 Task: Search for "amazon" in passwords.
Action: Mouse moved to (1142, 39)
Screenshot: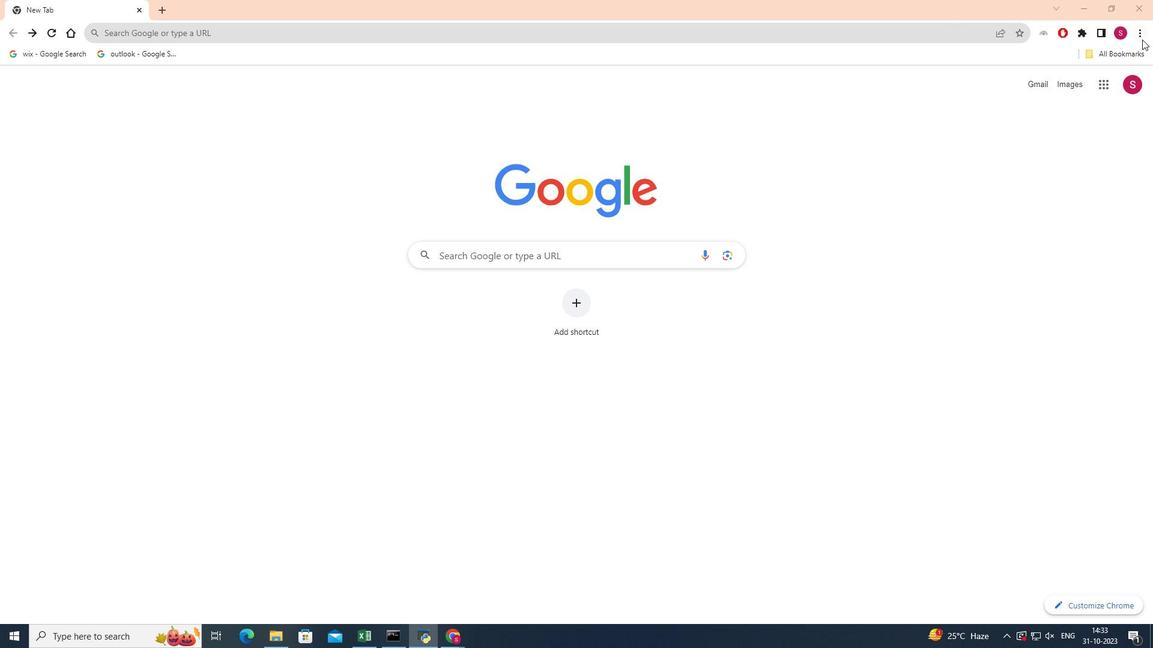 
Action: Mouse pressed left at (1142, 39)
Screenshot: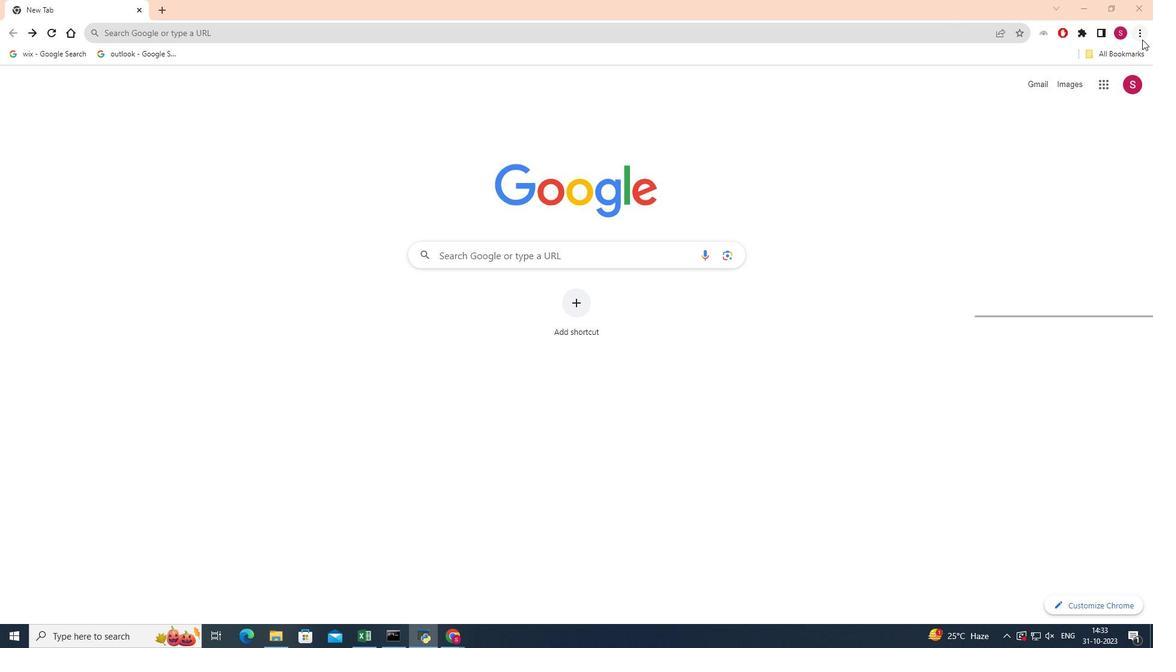 
Action: Mouse moved to (1088, 133)
Screenshot: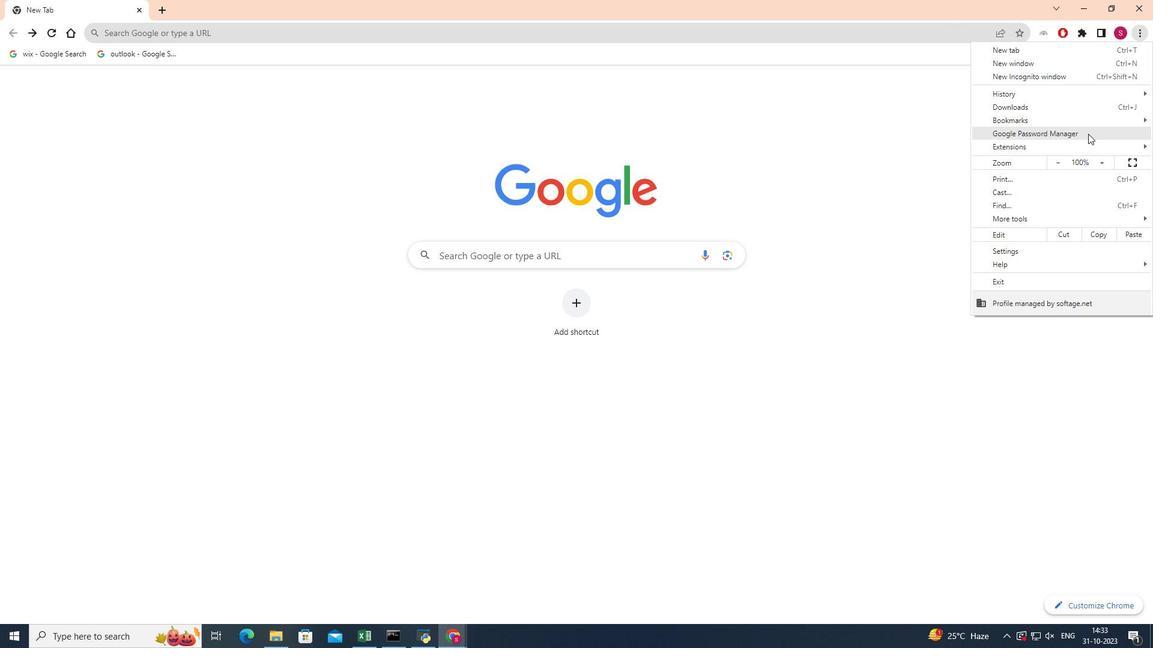 
Action: Mouse pressed left at (1088, 133)
Screenshot: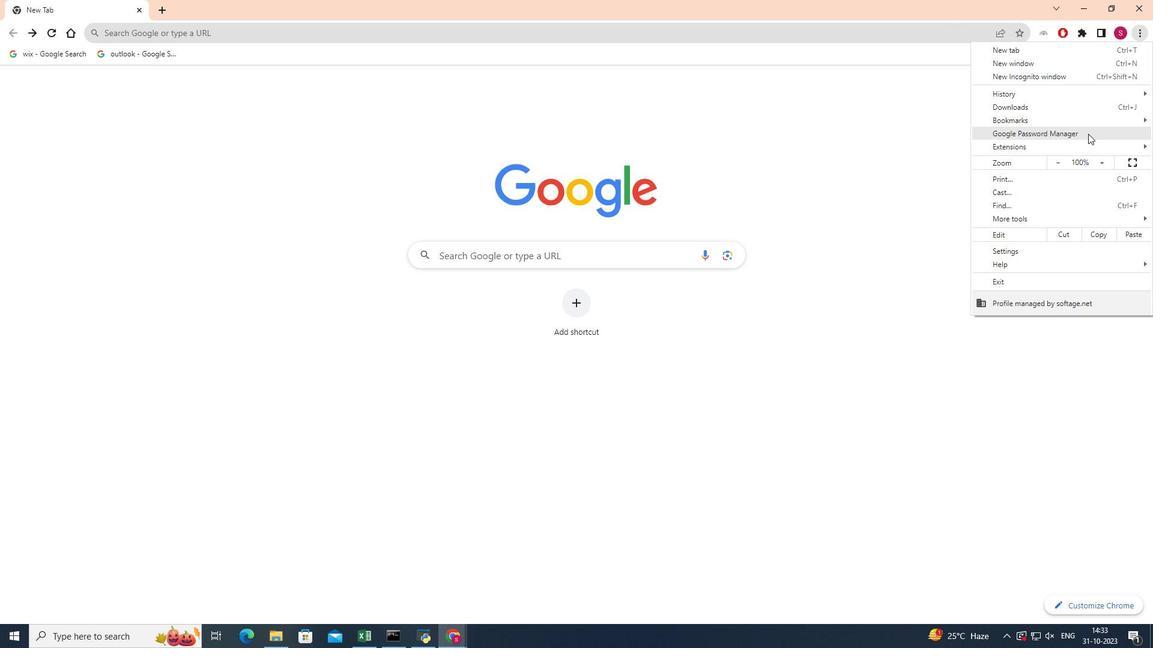 
Action: Mouse moved to (115, 93)
Screenshot: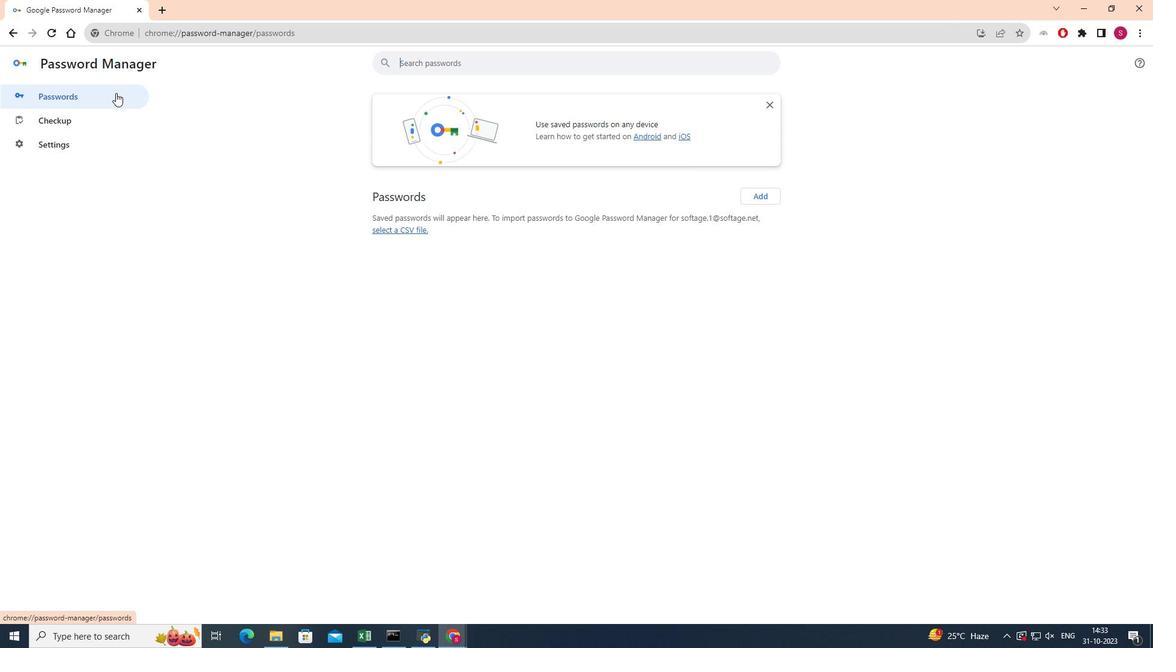 
Action: Mouse pressed left at (115, 93)
Screenshot: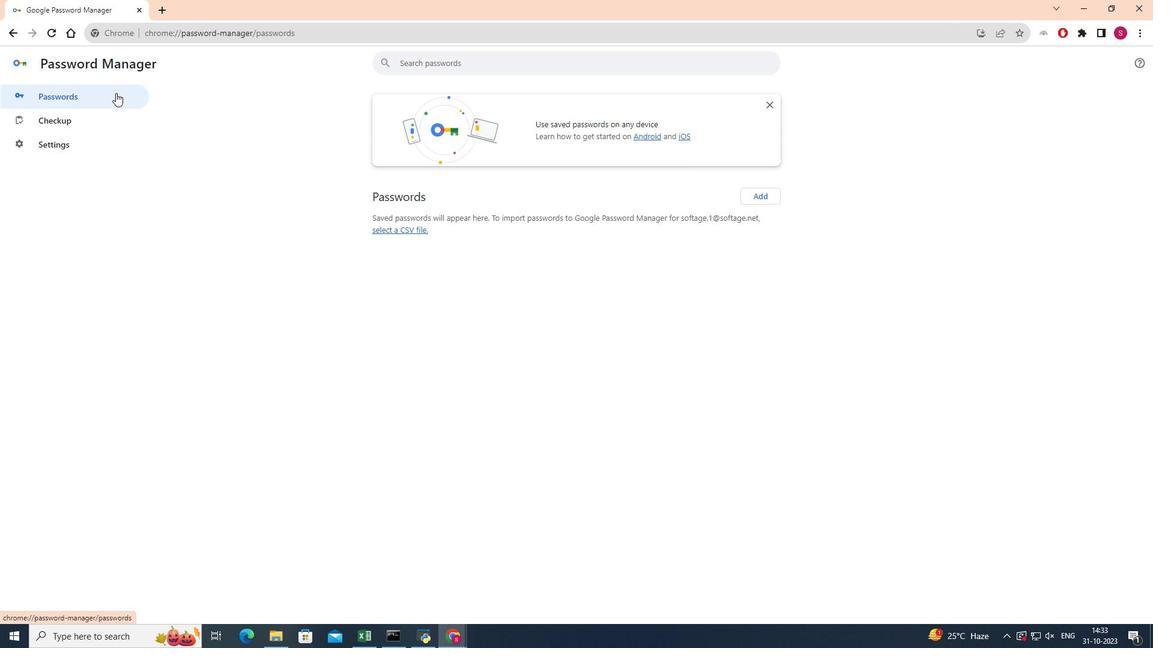 
Action: Mouse moved to (475, 61)
Screenshot: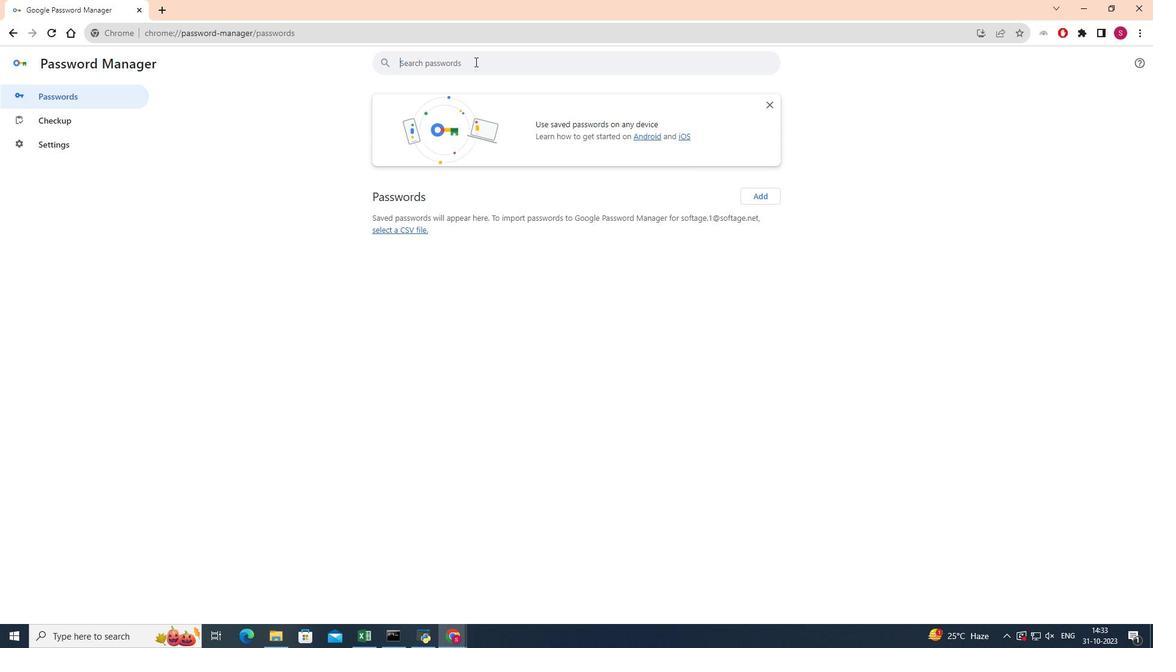 
Action: Mouse pressed left at (475, 61)
Screenshot: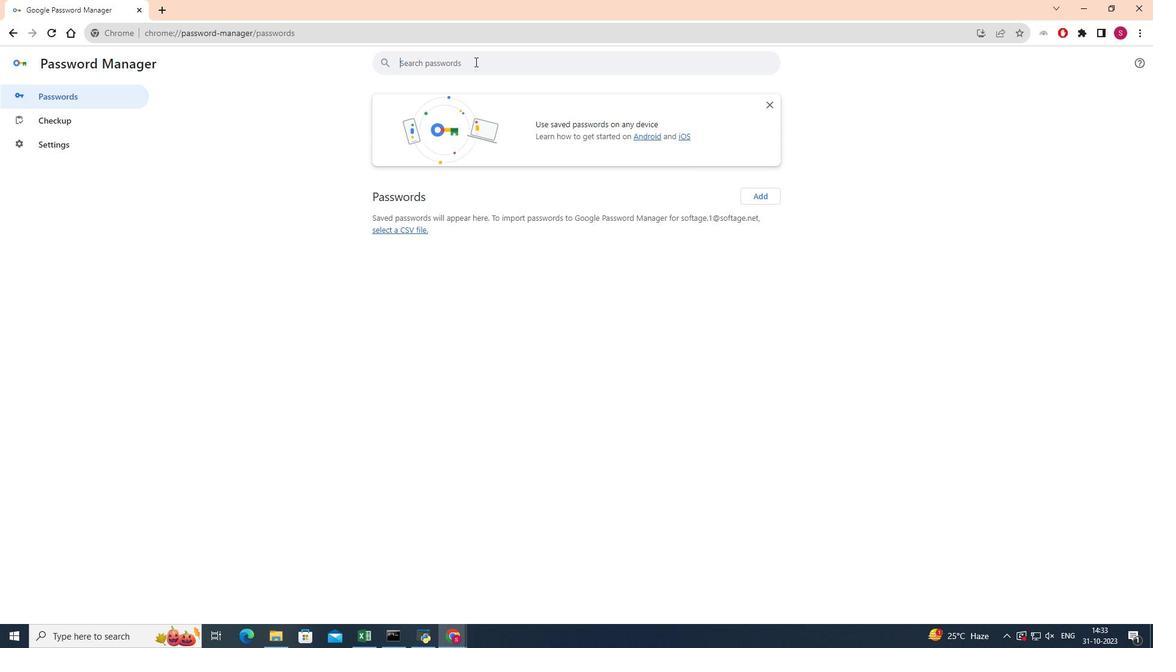 
Action: Mouse moved to (473, 61)
Screenshot: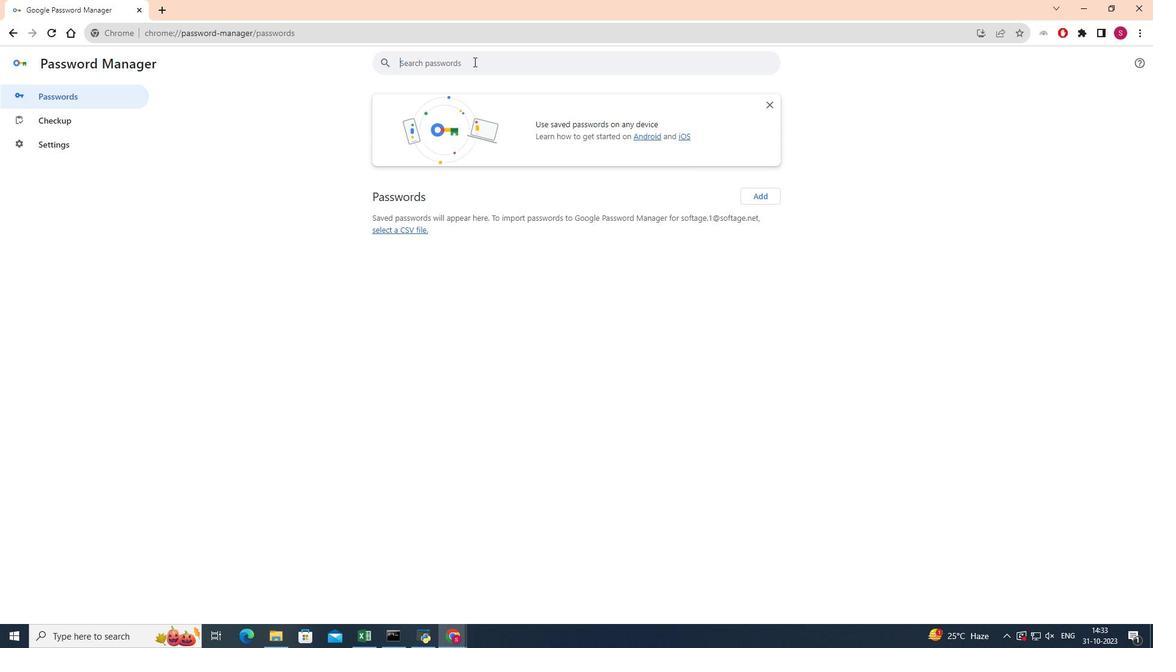 
Action: Key pressed amazon<Key.enter><Key.enter>
Screenshot: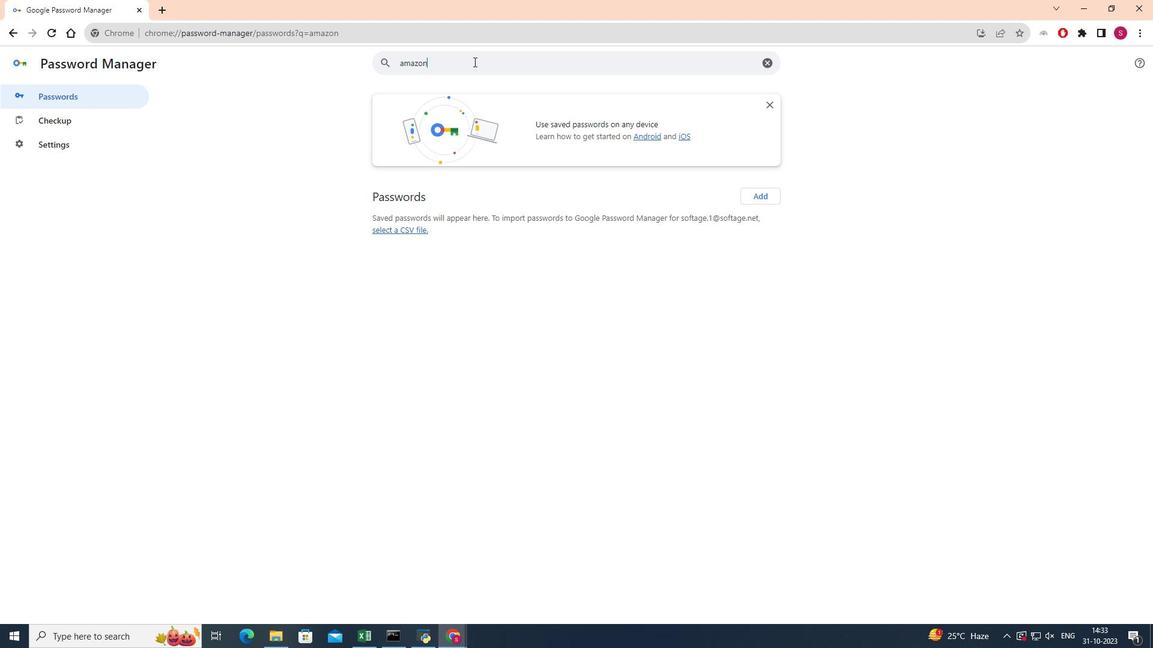 
Action: Mouse moved to (829, 276)
Screenshot: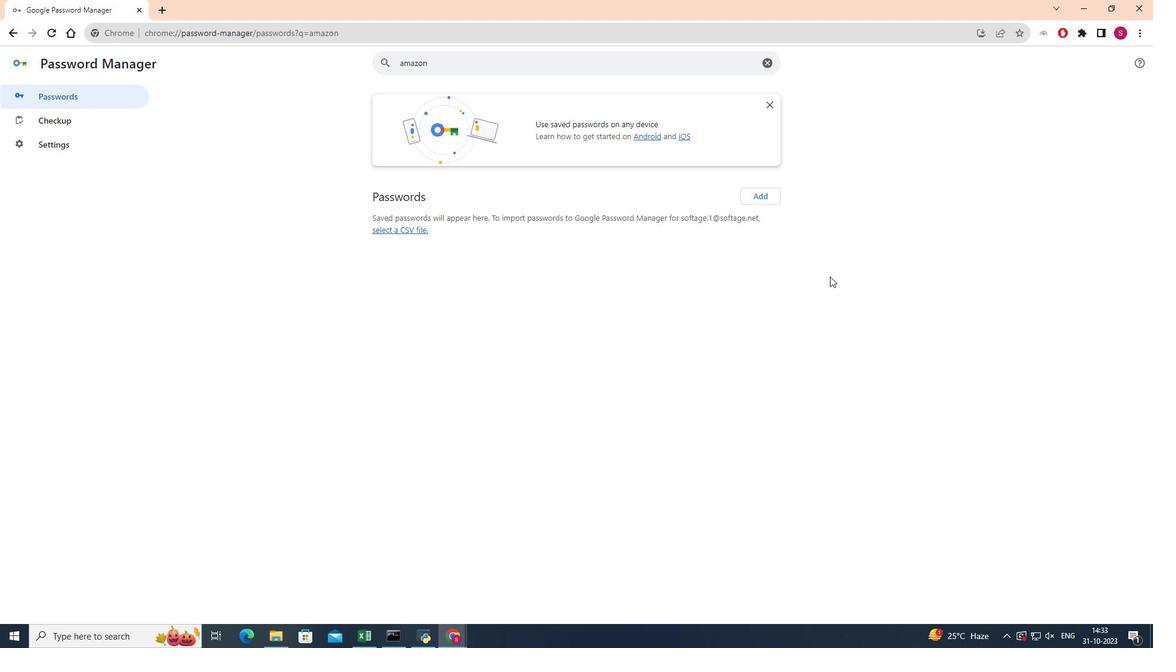 
